 Task: Add Barlean's Key Lime Omega-3 Swirl Fish Oil to the cart.
Action: Mouse moved to (247, 124)
Screenshot: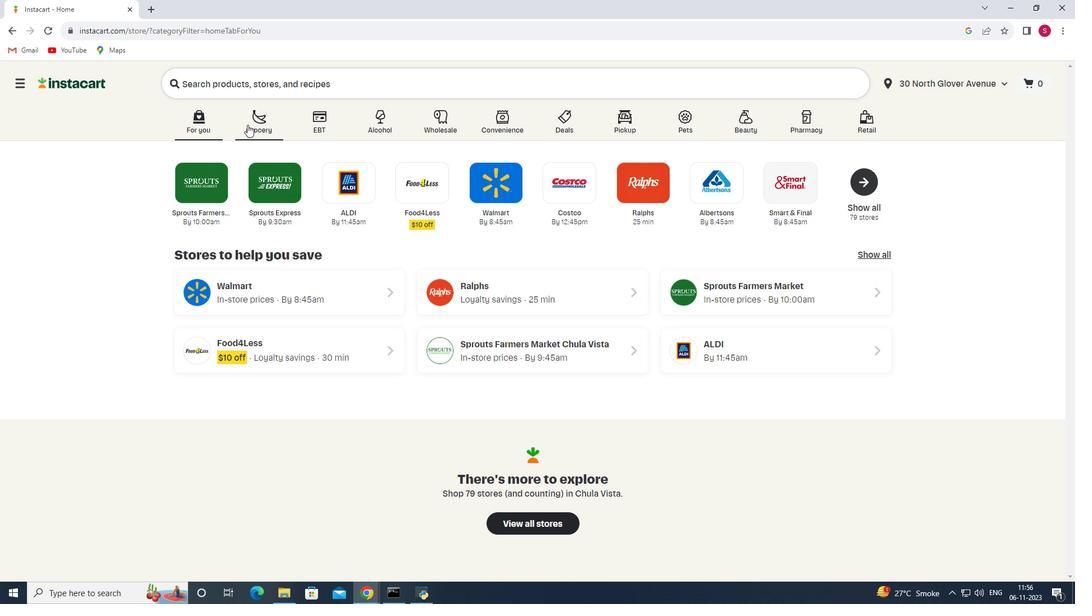 
Action: Mouse pressed left at (247, 124)
Screenshot: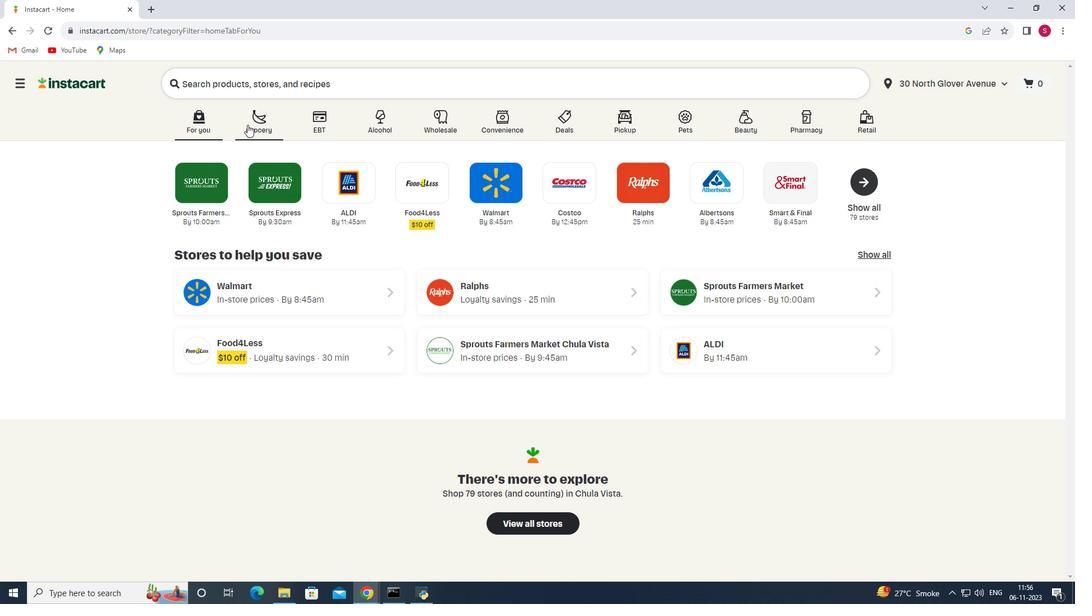 
Action: Mouse moved to (243, 316)
Screenshot: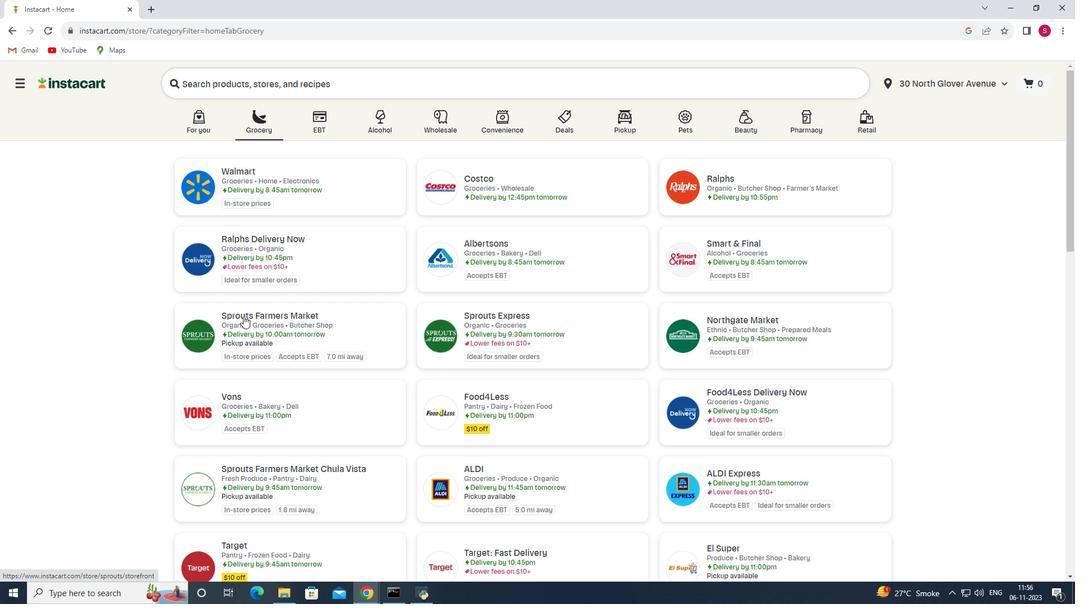 
Action: Mouse pressed left at (243, 316)
Screenshot: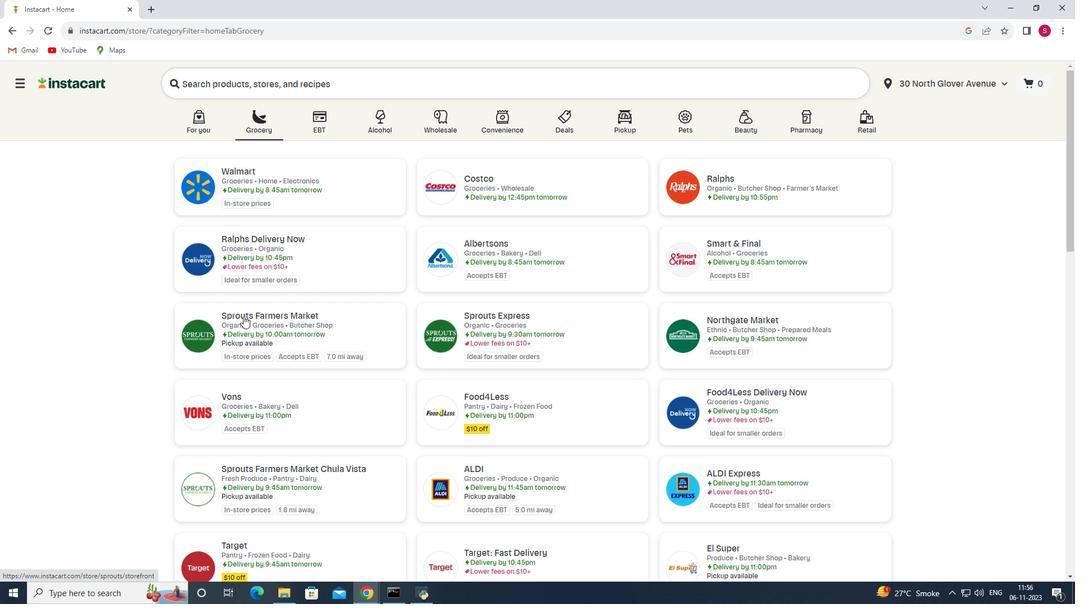 
Action: Mouse moved to (64, 402)
Screenshot: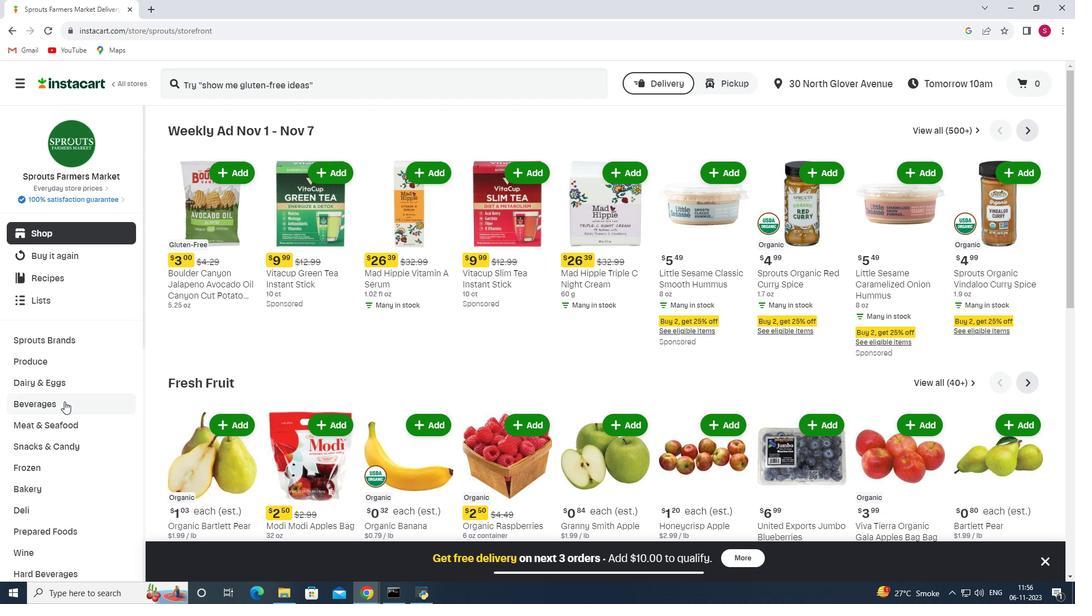 
Action: Mouse scrolled (64, 401) with delta (0, 0)
Screenshot: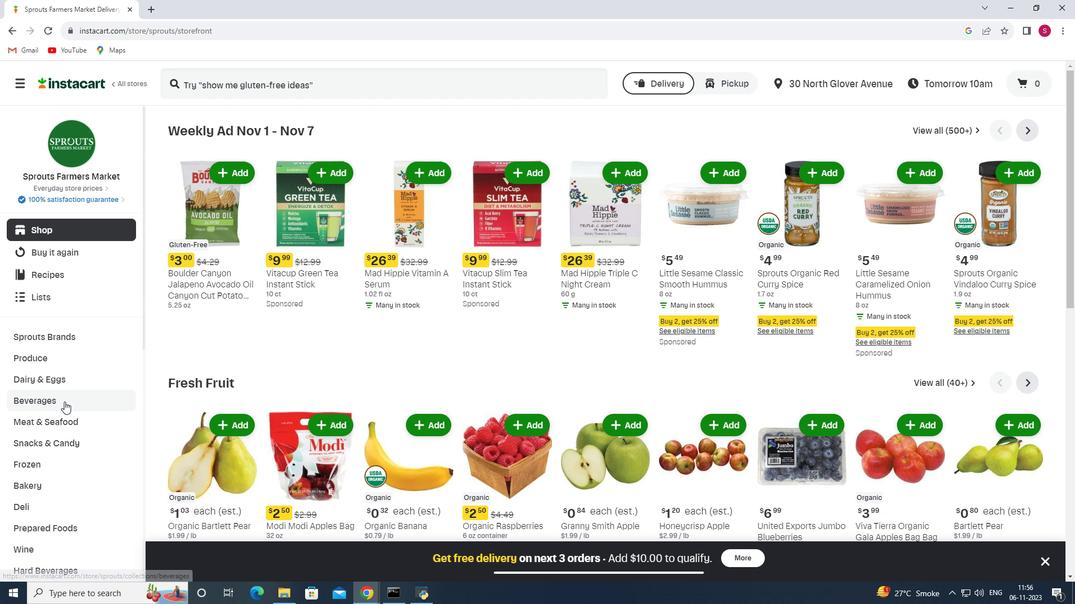 
Action: Mouse scrolled (64, 401) with delta (0, 0)
Screenshot: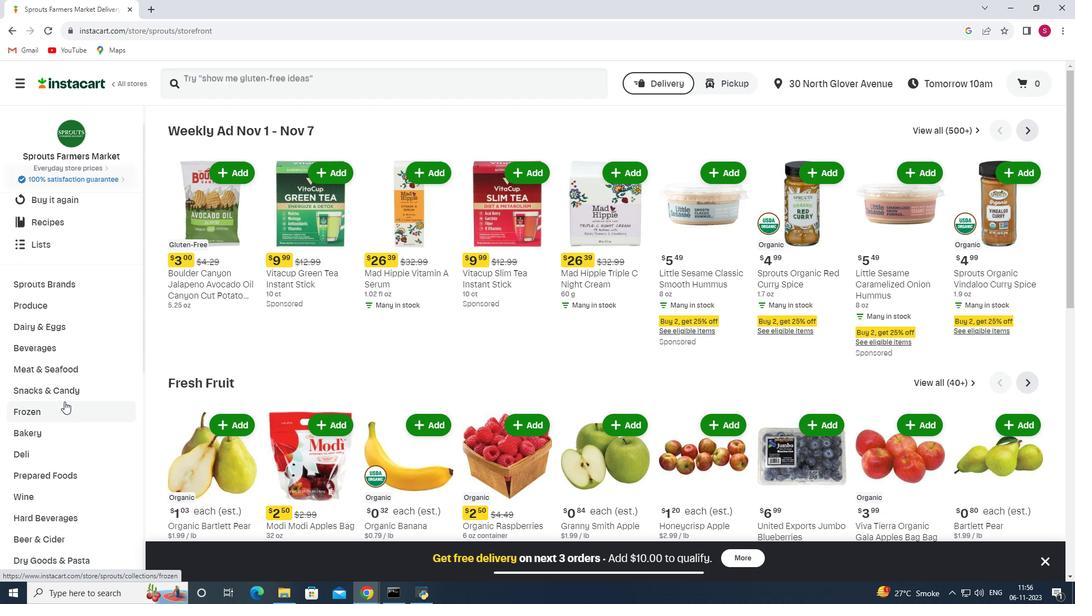 
Action: Mouse scrolled (64, 401) with delta (0, 0)
Screenshot: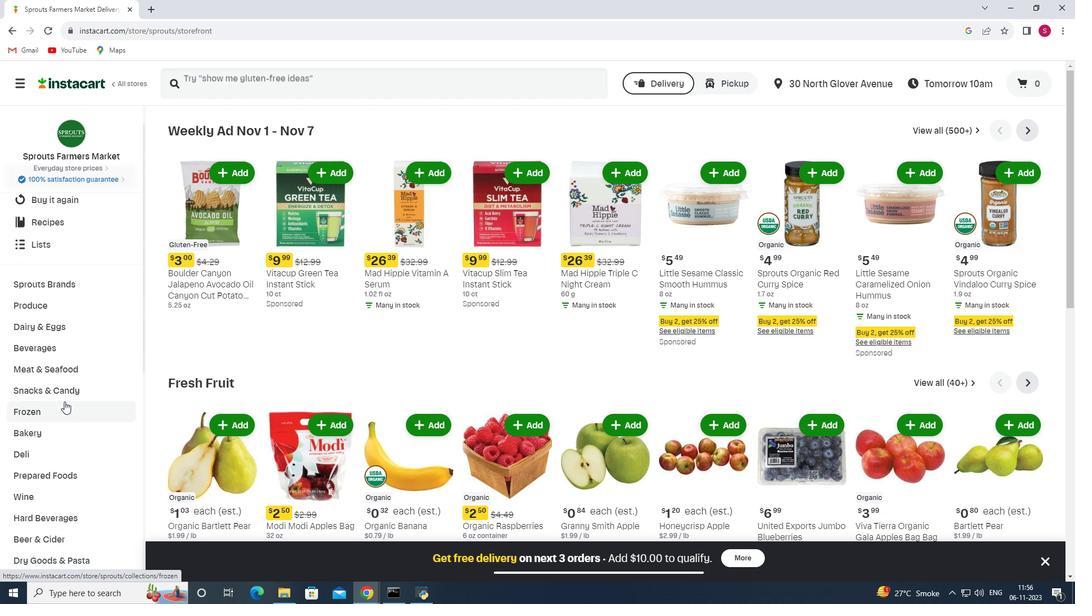 
Action: Mouse scrolled (64, 401) with delta (0, 0)
Screenshot: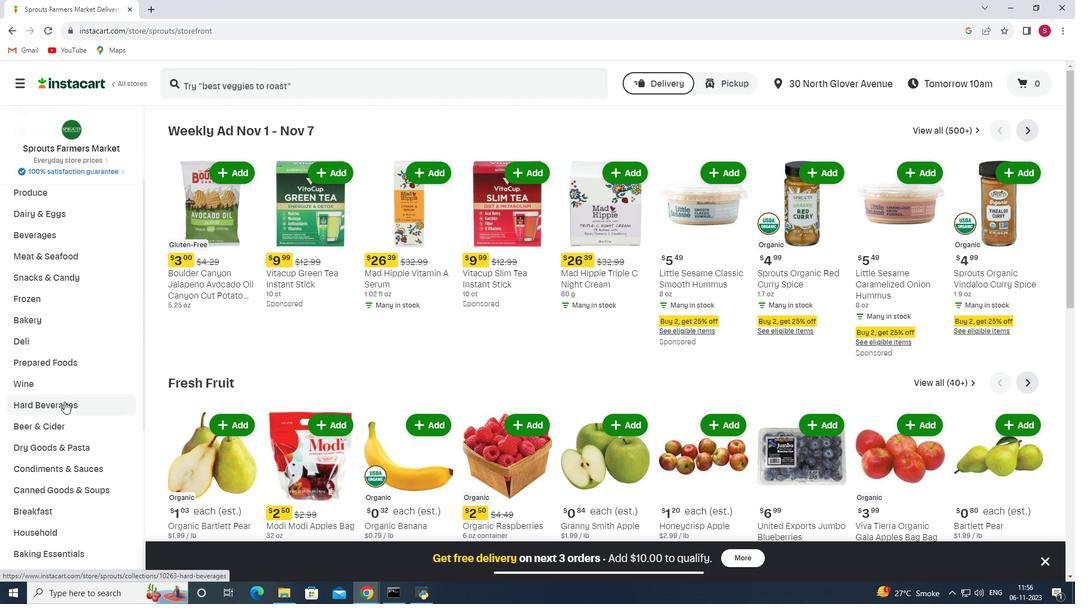 
Action: Mouse scrolled (64, 401) with delta (0, 0)
Screenshot: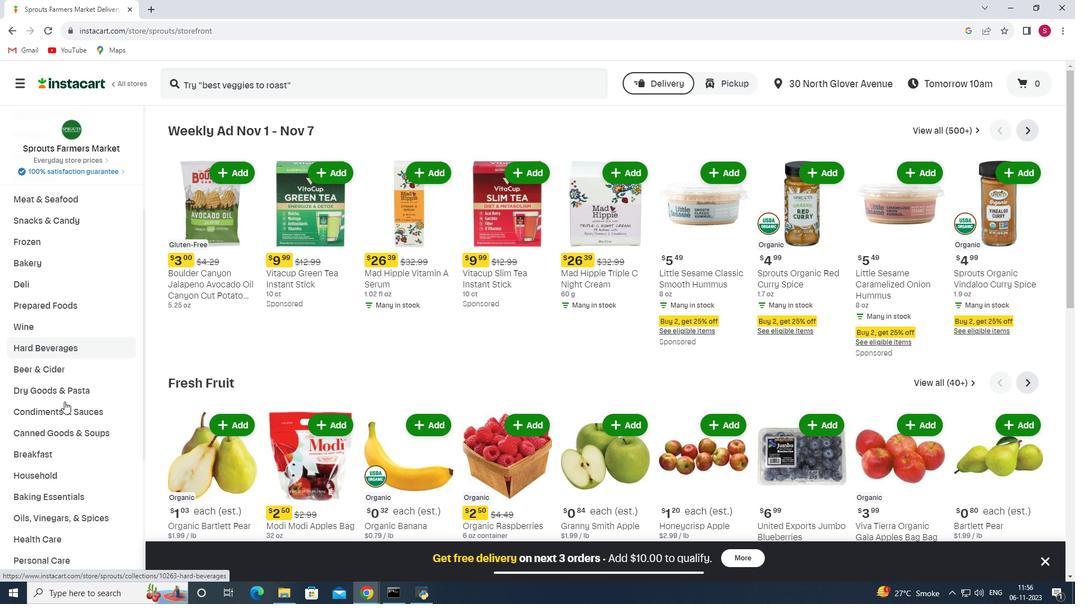 
Action: Mouse moved to (58, 422)
Screenshot: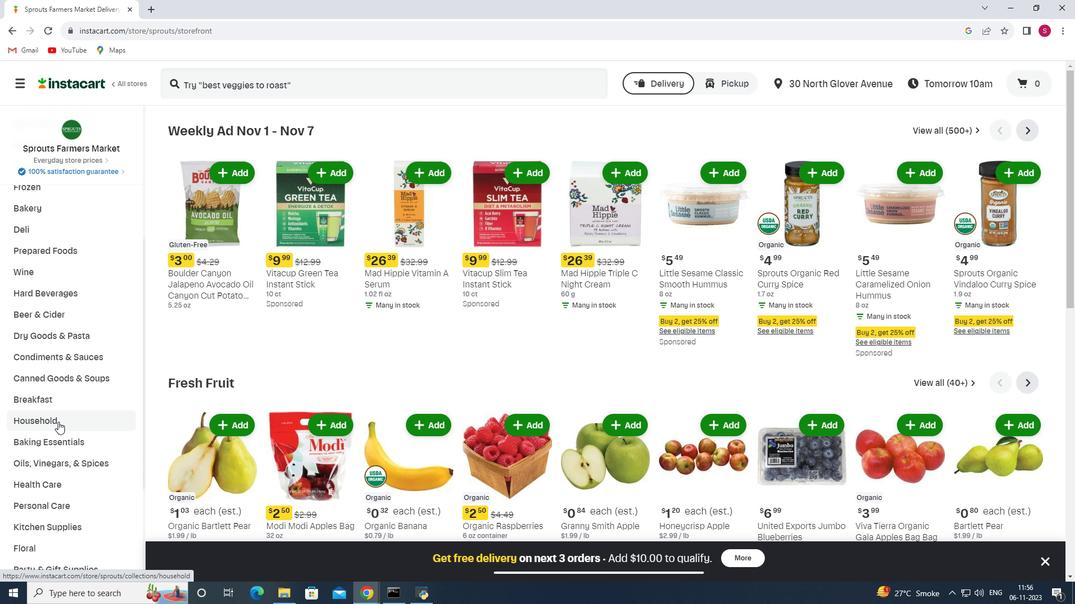 
Action: Mouse scrolled (58, 421) with delta (0, 0)
Screenshot: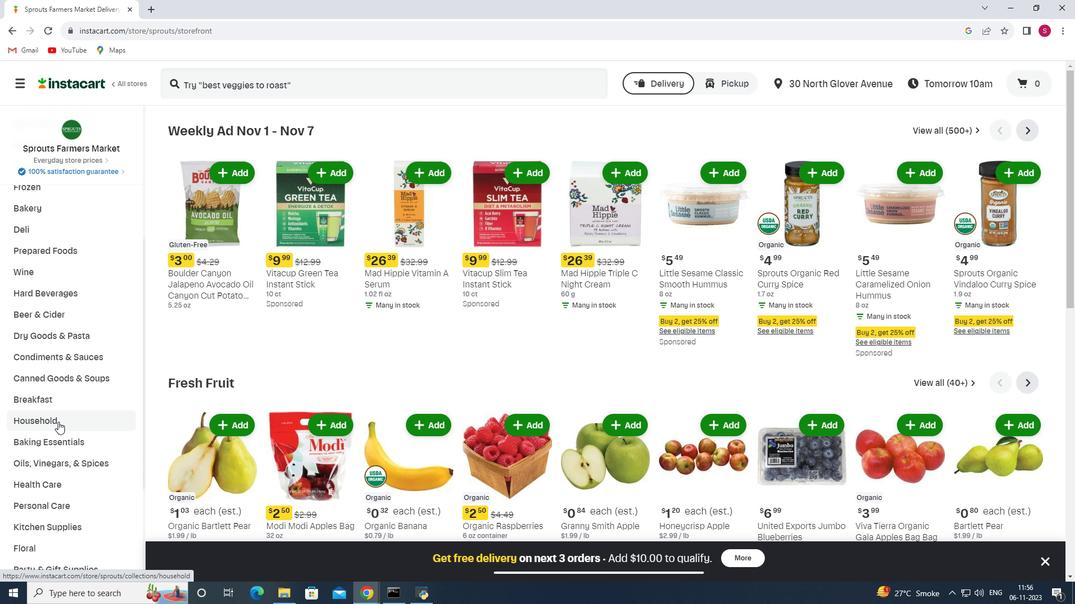 
Action: Mouse moved to (54, 427)
Screenshot: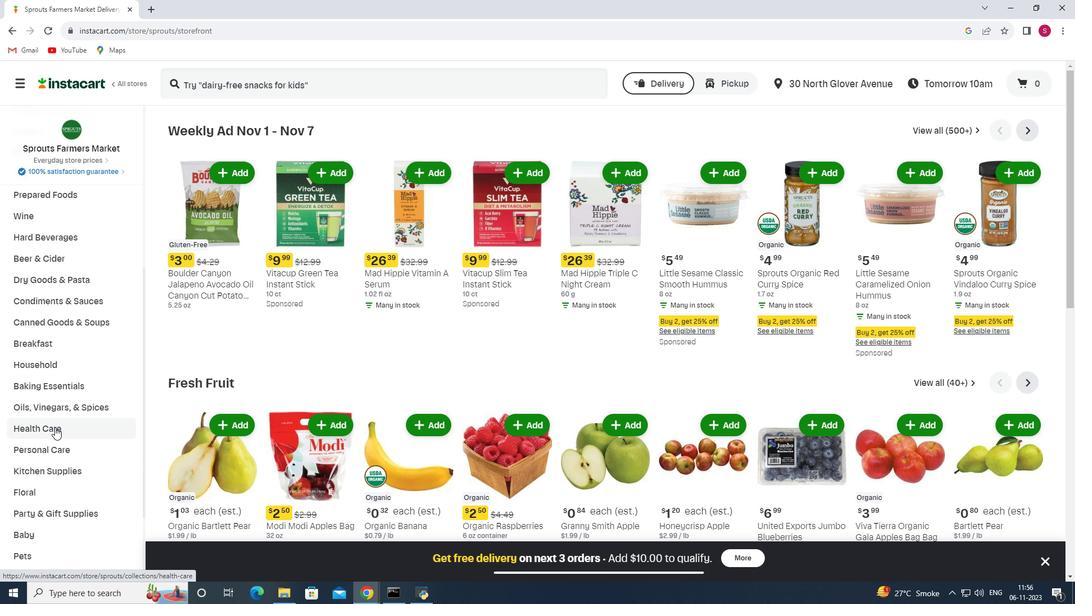 
Action: Mouse pressed left at (54, 427)
Screenshot: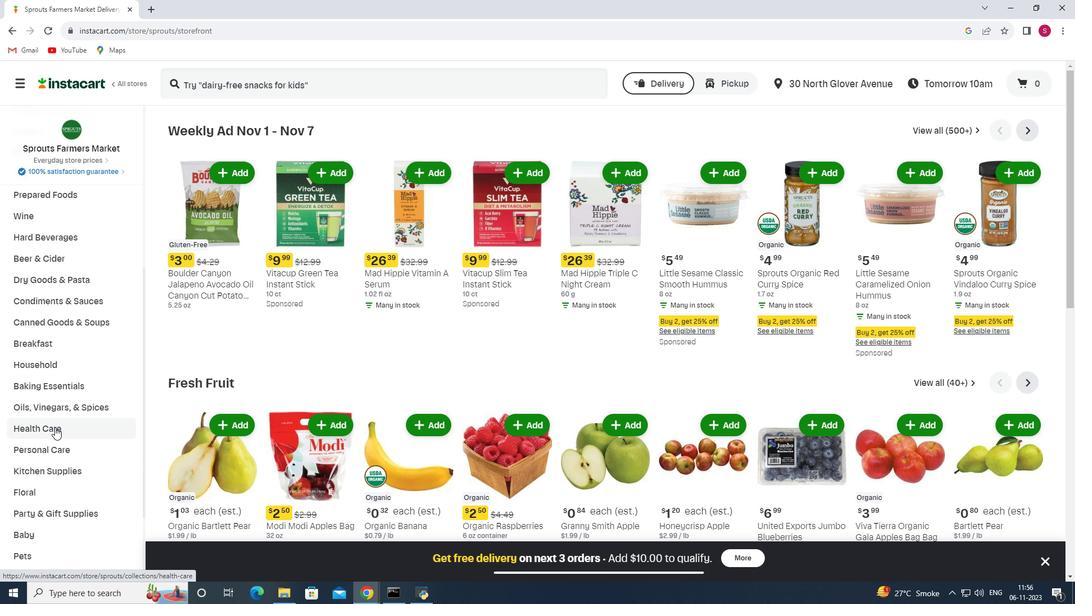 
Action: Mouse moved to (391, 158)
Screenshot: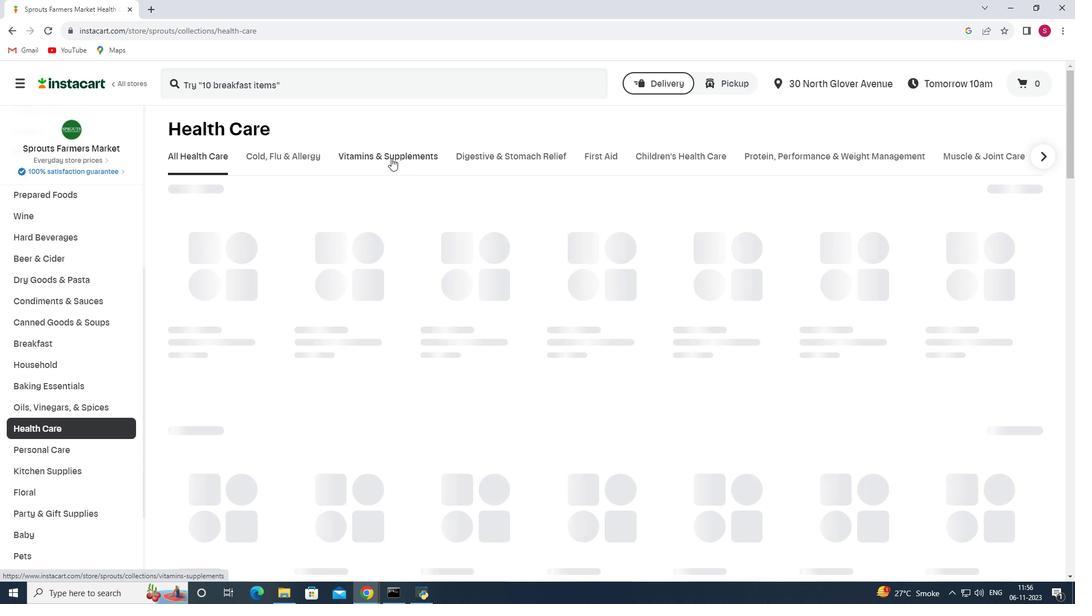 
Action: Mouse pressed left at (391, 158)
Screenshot: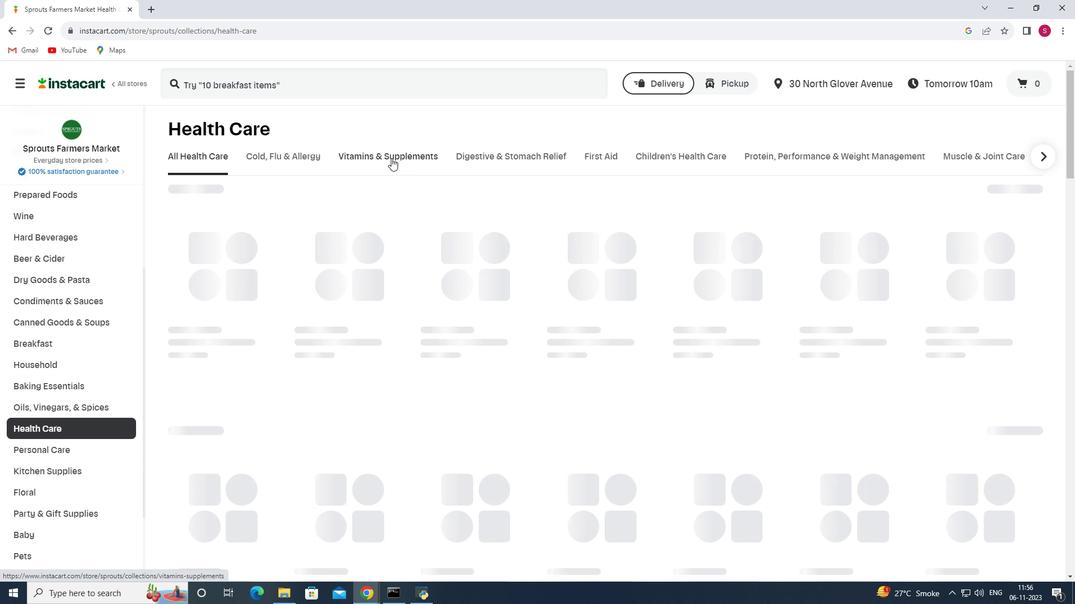 
Action: Mouse moved to (766, 199)
Screenshot: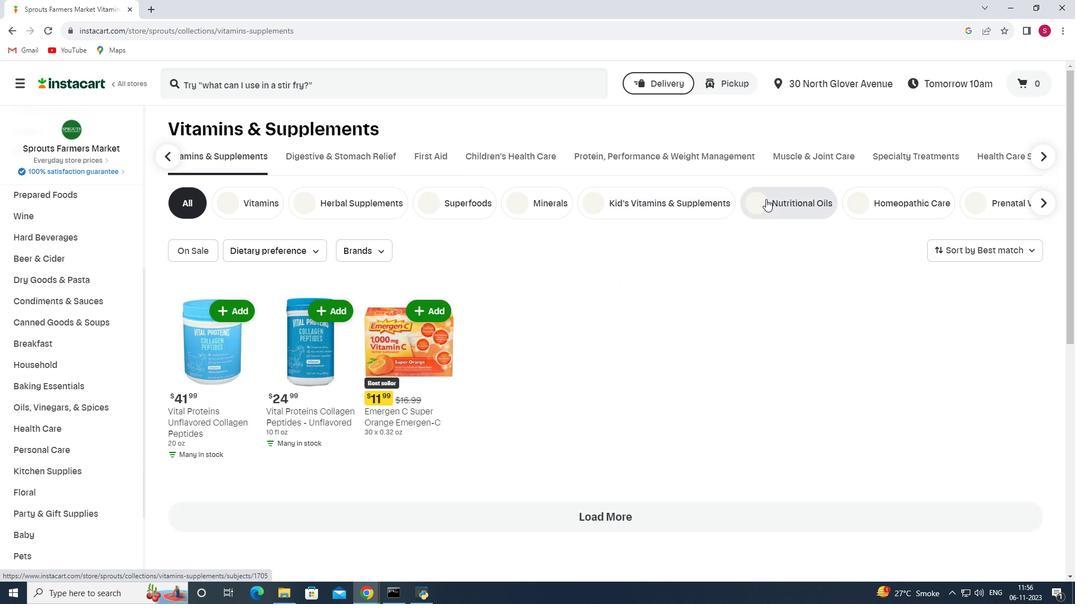 
Action: Mouse pressed left at (766, 199)
Screenshot: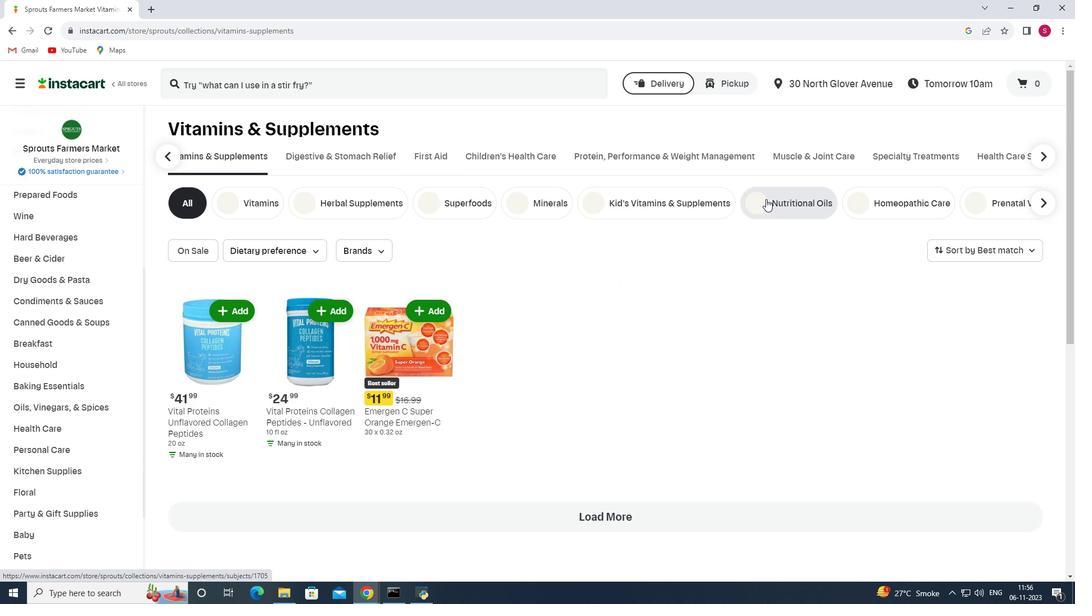 
Action: Mouse moved to (263, 82)
Screenshot: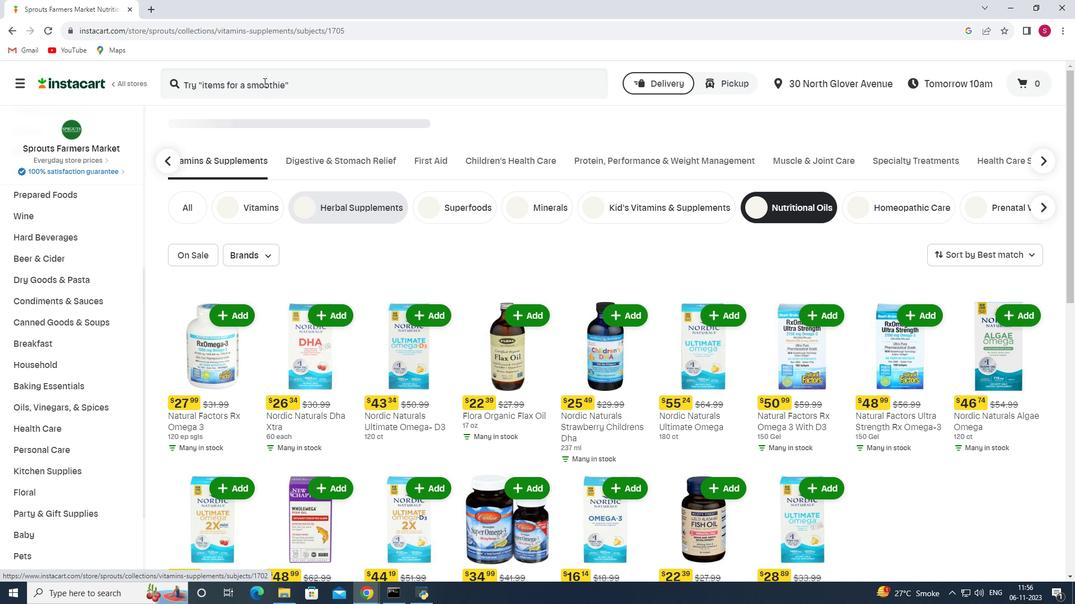 
Action: Mouse pressed left at (263, 82)
Screenshot: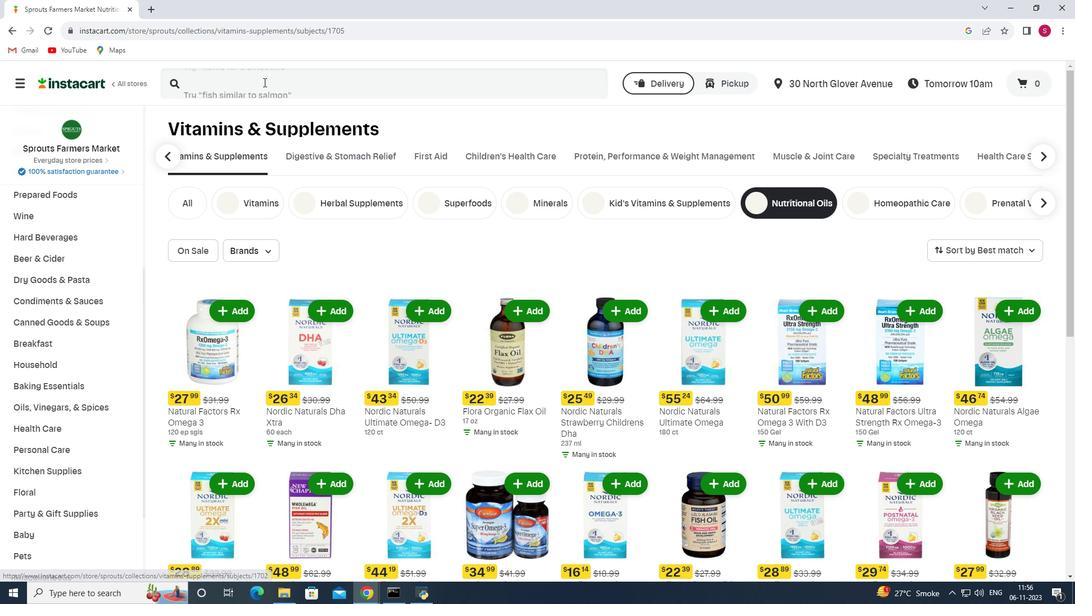 
Action: Key pressed <Key.shift>Barlean's<Key.space><Key.shift>Key<Key.space><Key.shift>Lime<Key.space><Key.shift>Omega-3<Key.space><Key.shift>Swirl<Key.space><Key.shift>Fish<Key.space><Key.shift><Key.shift><Key.shift>Oil<Key.enter>
Screenshot: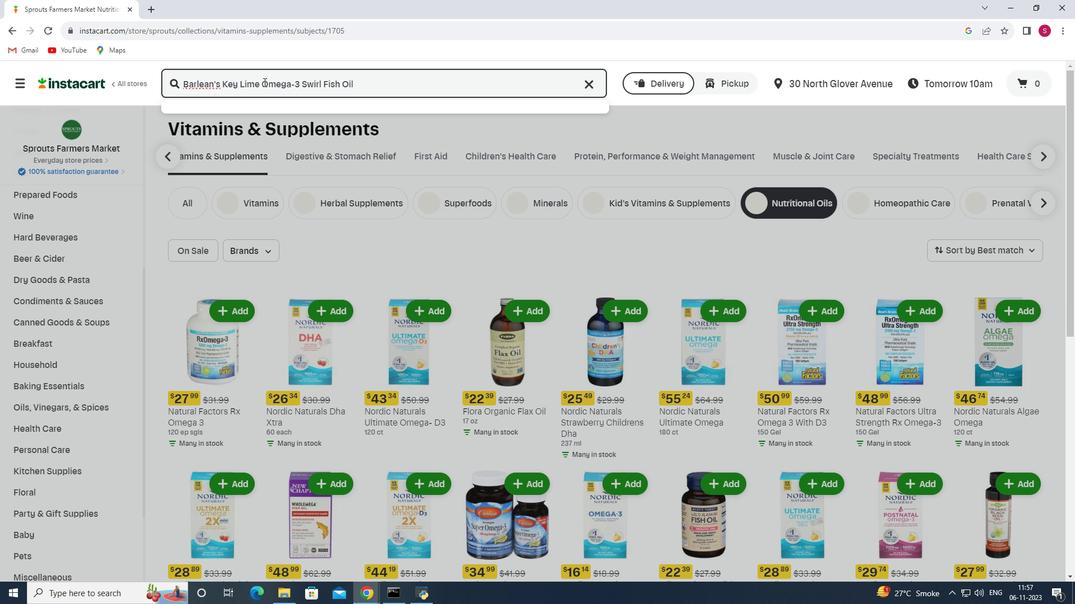
Action: Mouse moved to (310, 168)
Screenshot: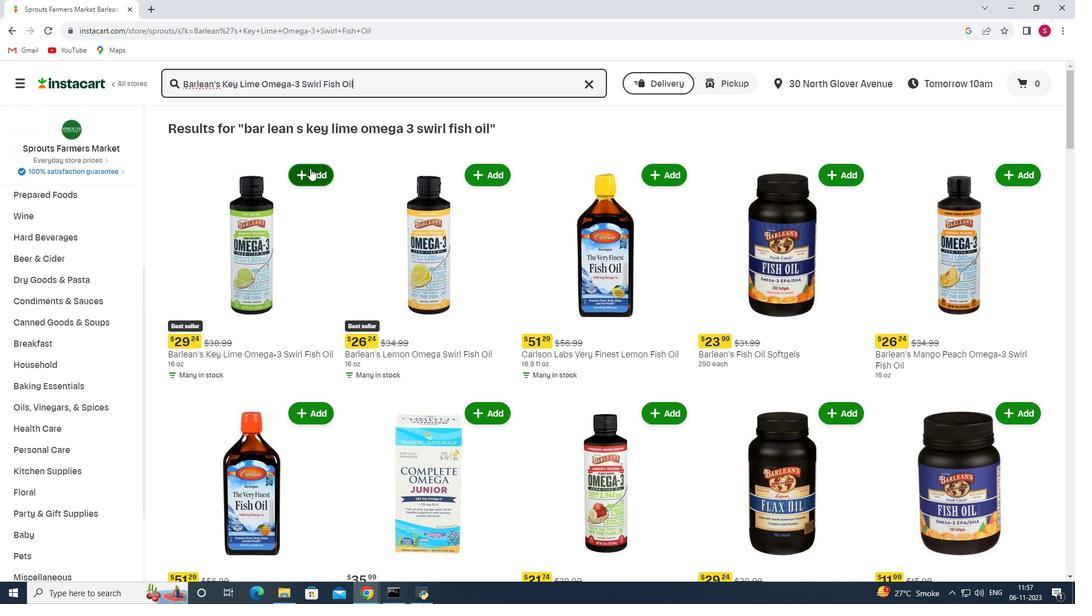 
Action: Mouse pressed left at (310, 168)
Screenshot: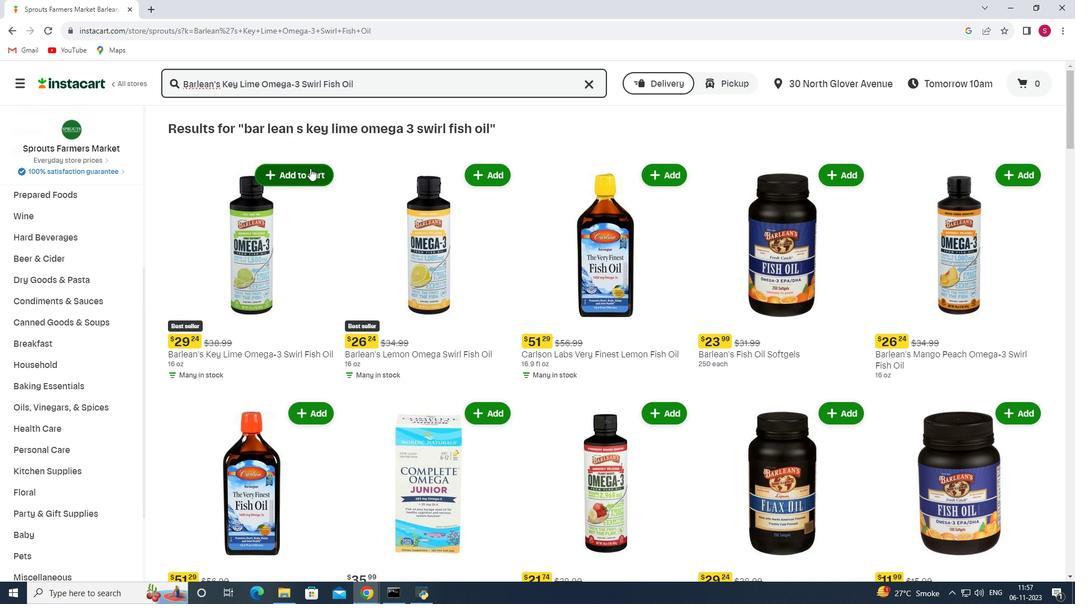 
Action: Mouse moved to (310, 178)
Screenshot: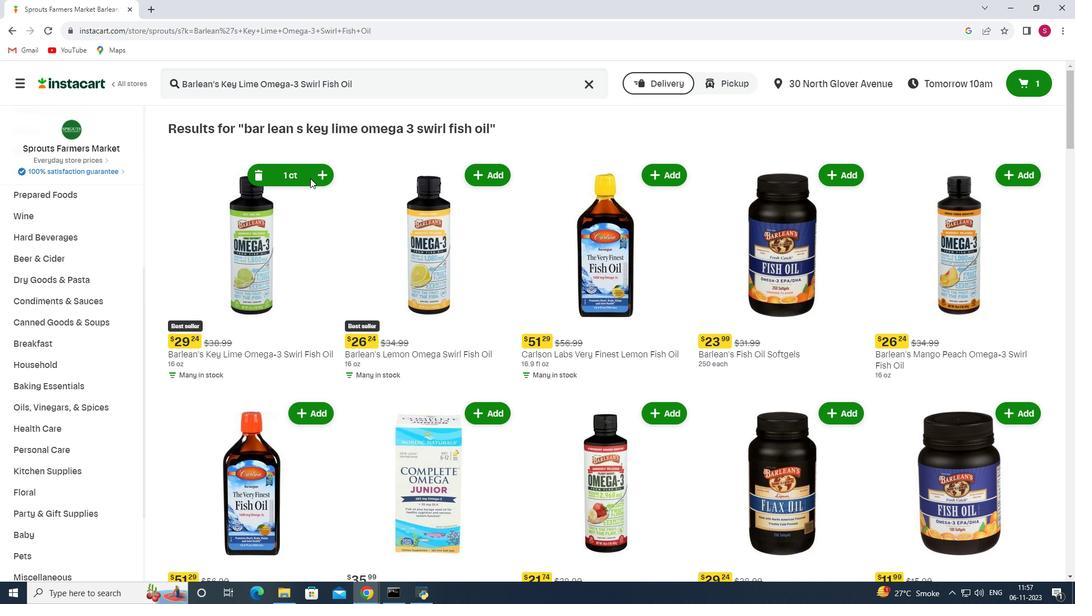 
